 Task: Add Boiron Silicea 200Ck to the cart.
Action: Mouse moved to (300, 139)
Screenshot: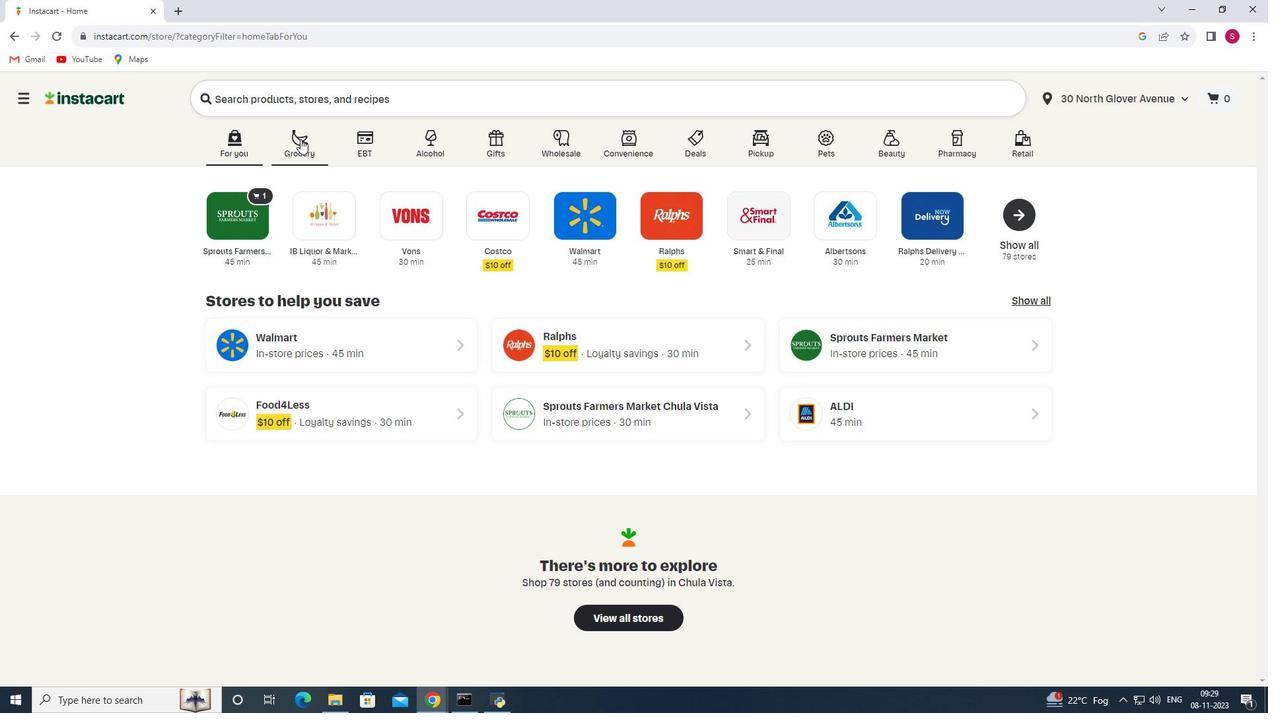 
Action: Mouse pressed left at (300, 139)
Screenshot: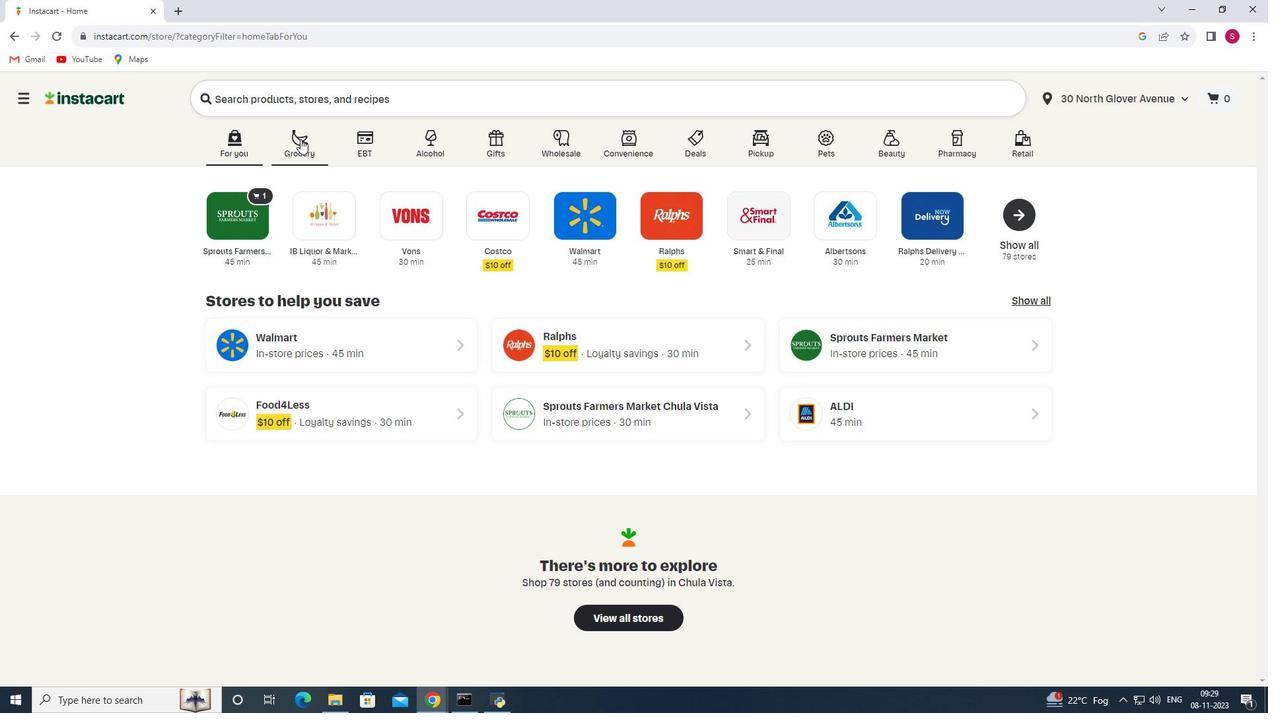 
Action: Mouse moved to (318, 374)
Screenshot: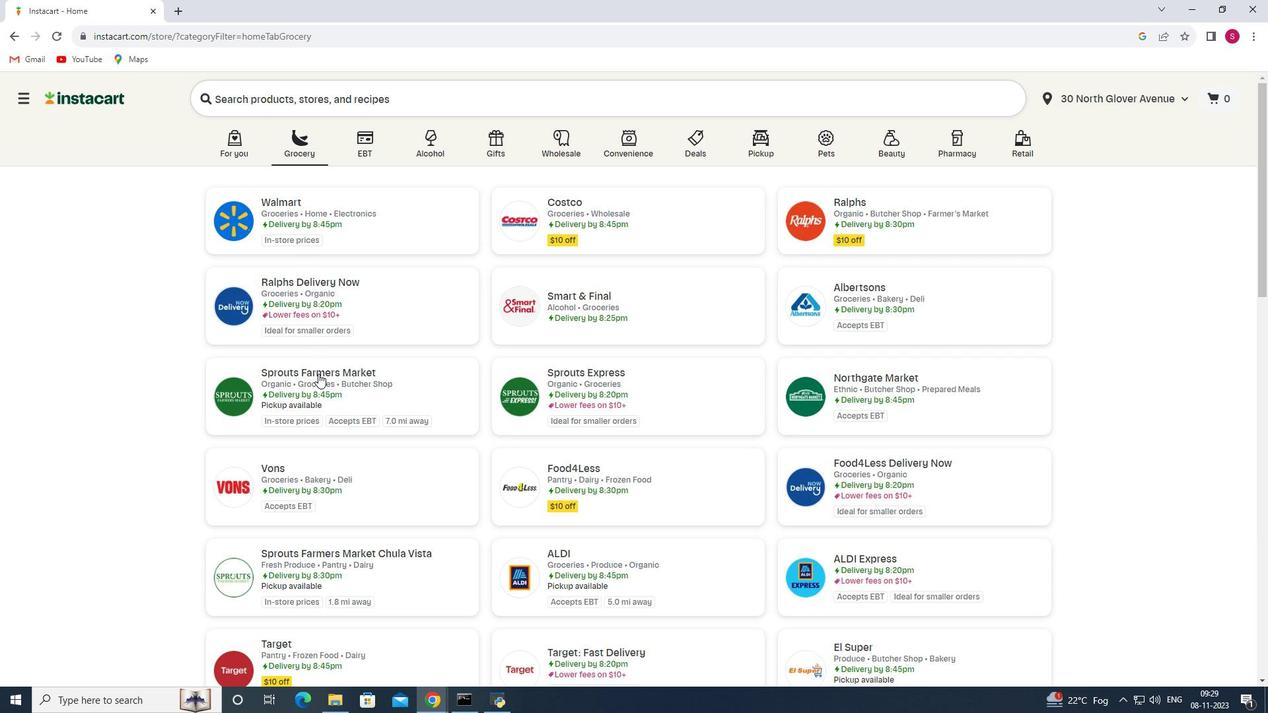 
Action: Mouse pressed left at (318, 374)
Screenshot: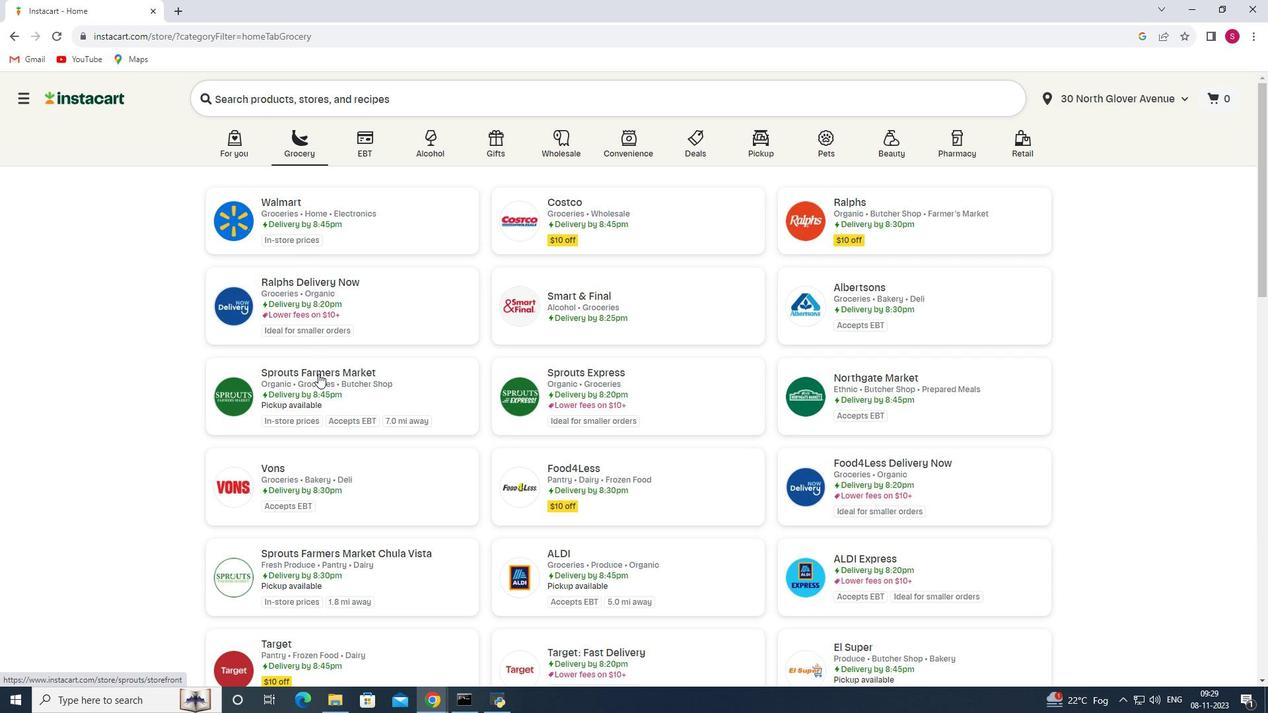 
Action: Mouse moved to (62, 449)
Screenshot: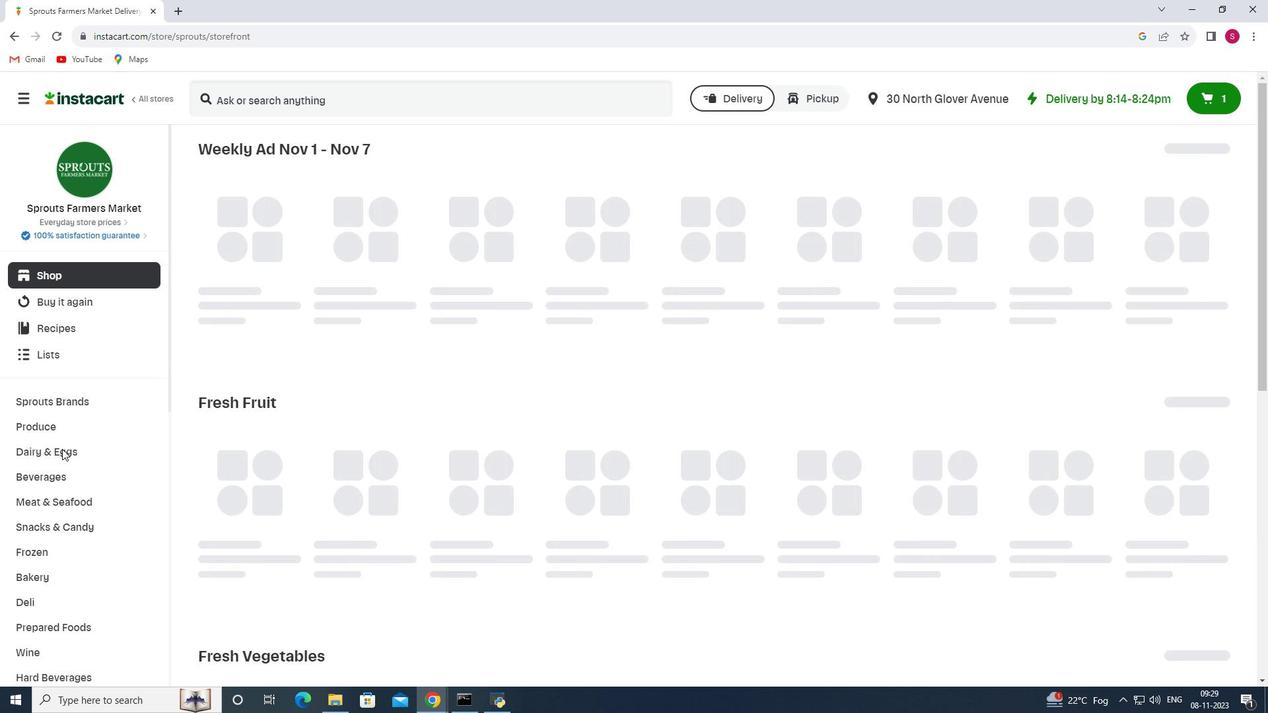 
Action: Mouse scrolled (62, 448) with delta (0, 0)
Screenshot: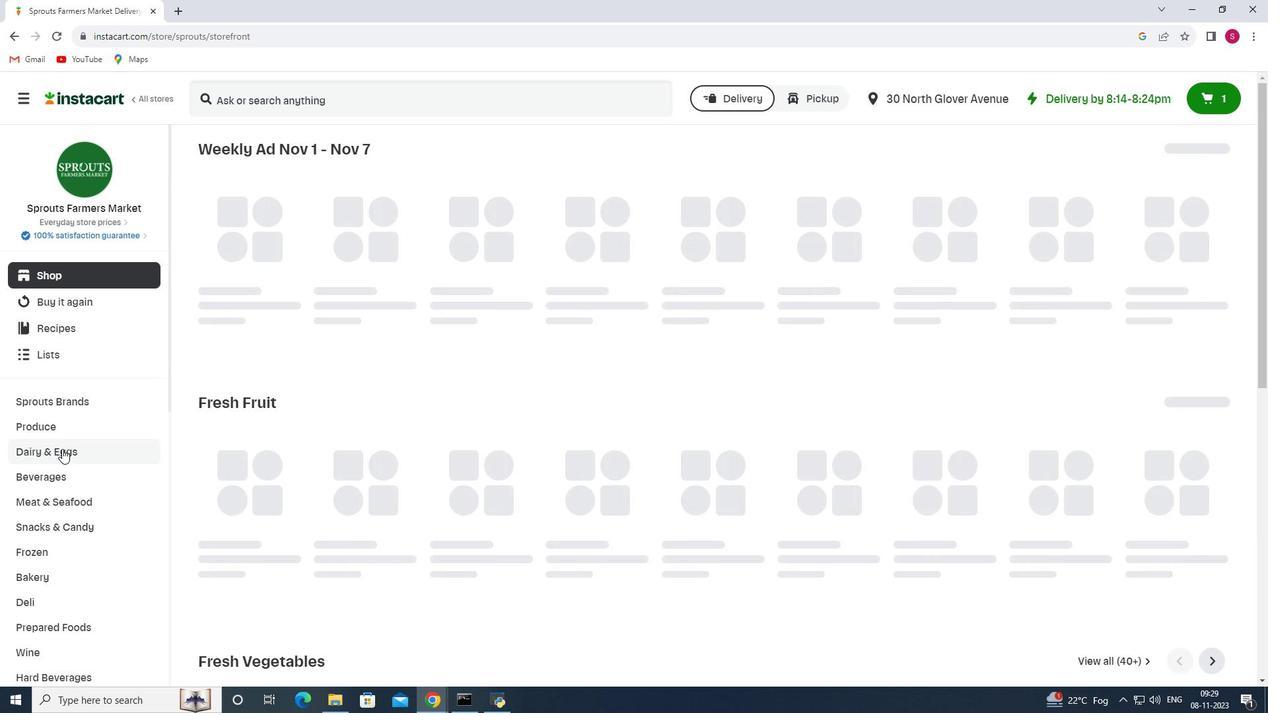 
Action: Mouse scrolled (62, 448) with delta (0, 0)
Screenshot: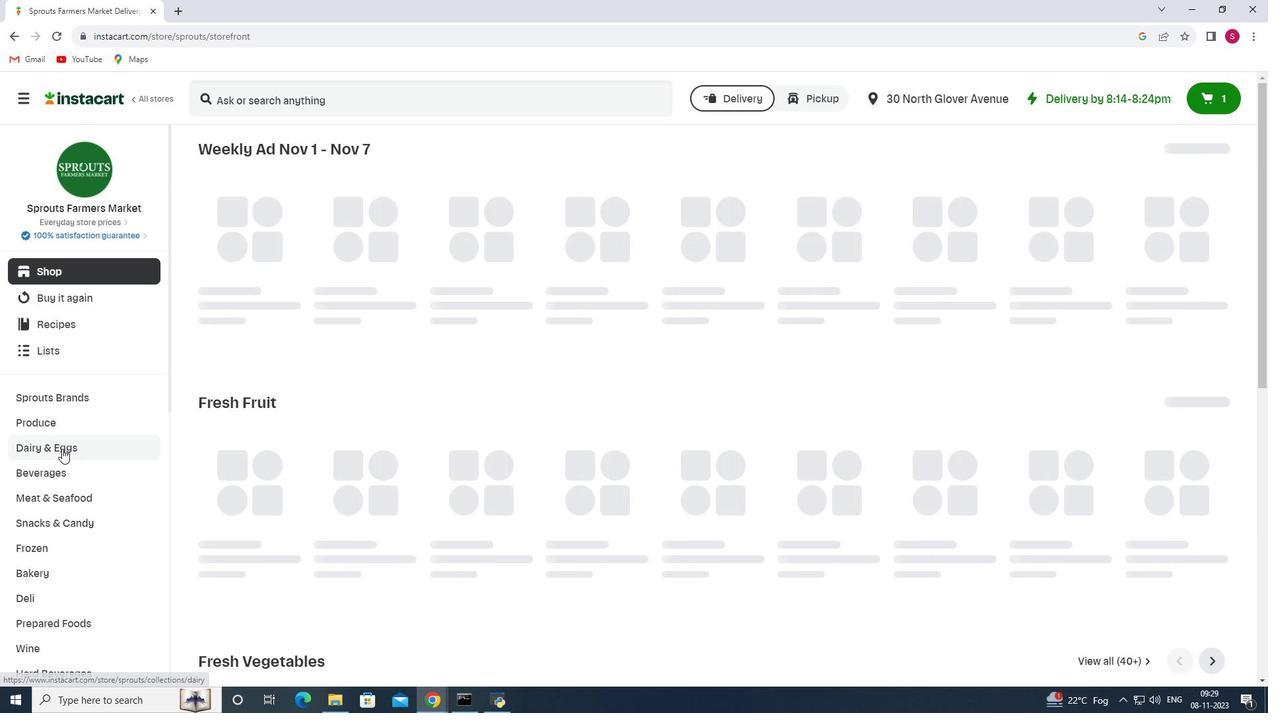 
Action: Mouse scrolled (62, 448) with delta (0, 0)
Screenshot: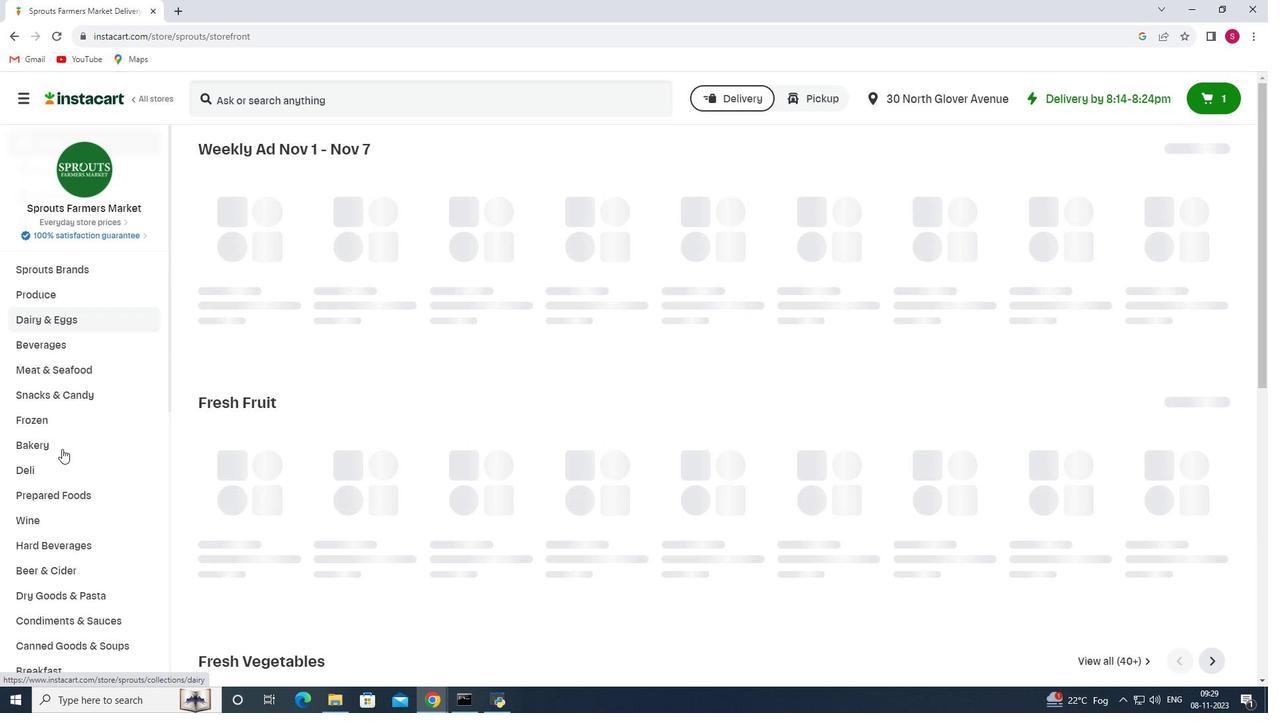 
Action: Mouse scrolled (62, 448) with delta (0, 0)
Screenshot: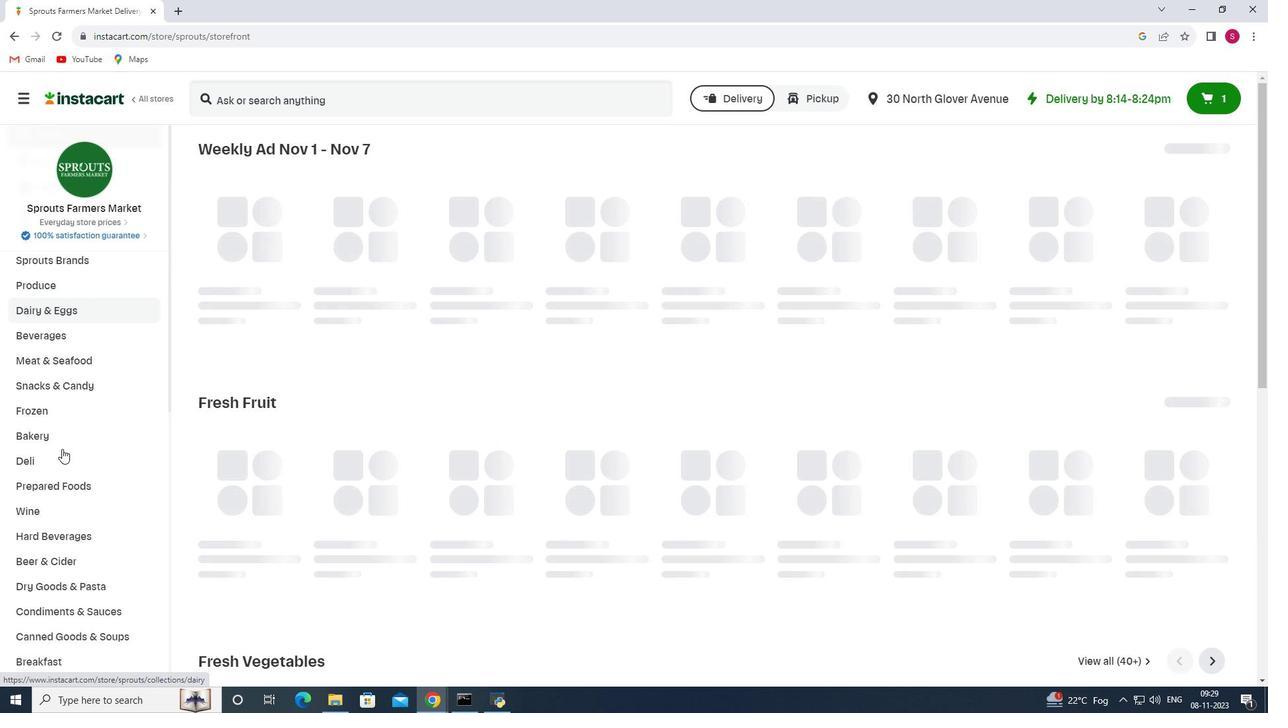 
Action: Mouse scrolled (62, 448) with delta (0, 0)
Screenshot: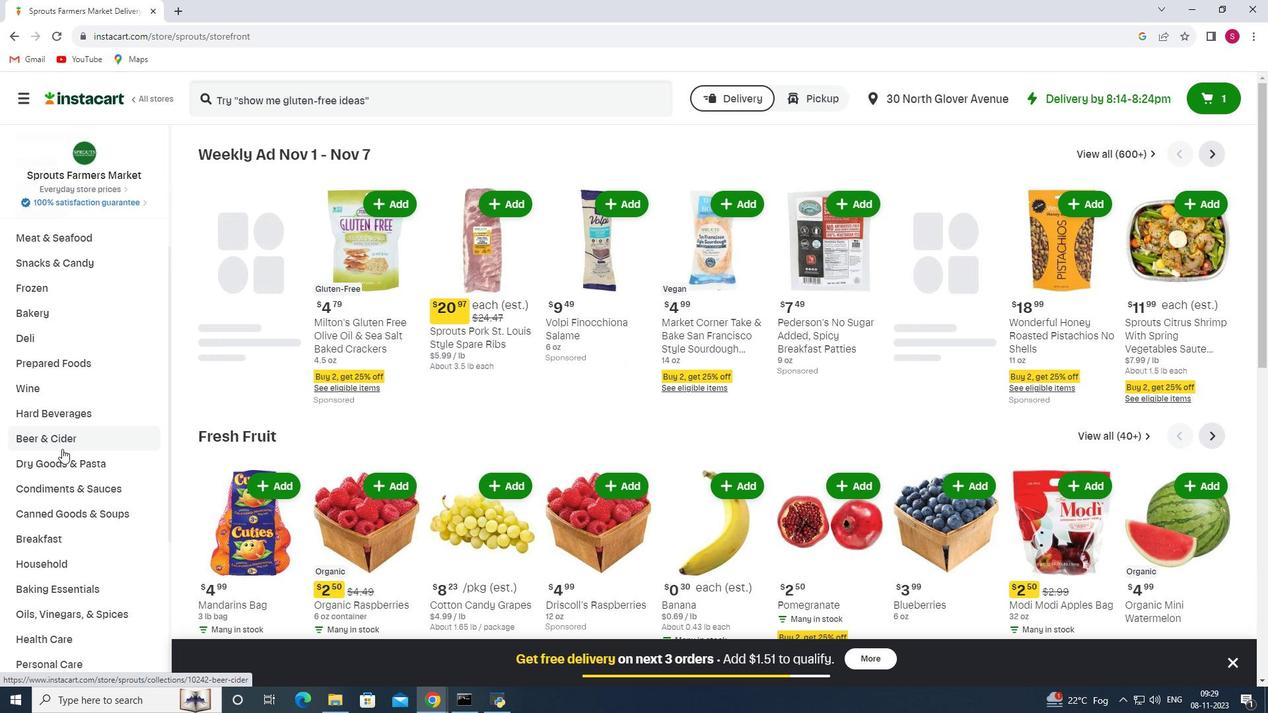 
Action: Mouse scrolled (62, 448) with delta (0, 0)
Screenshot: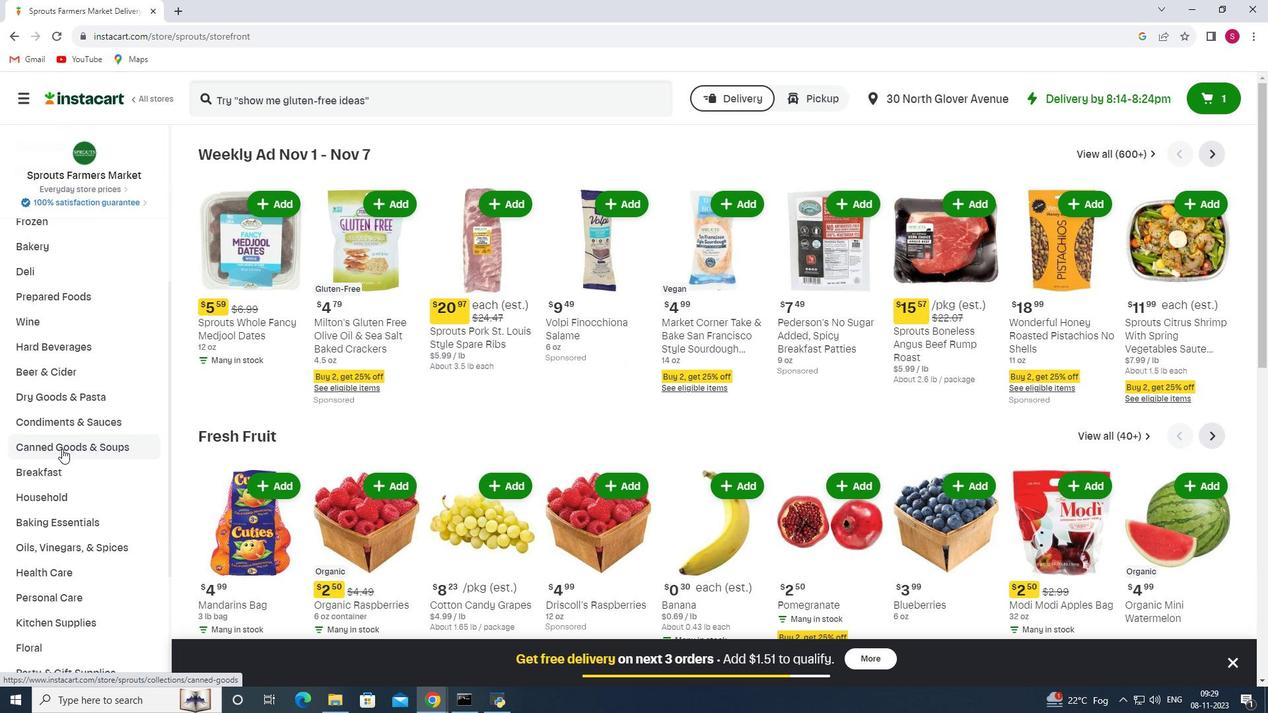 
Action: Mouse scrolled (62, 448) with delta (0, 0)
Screenshot: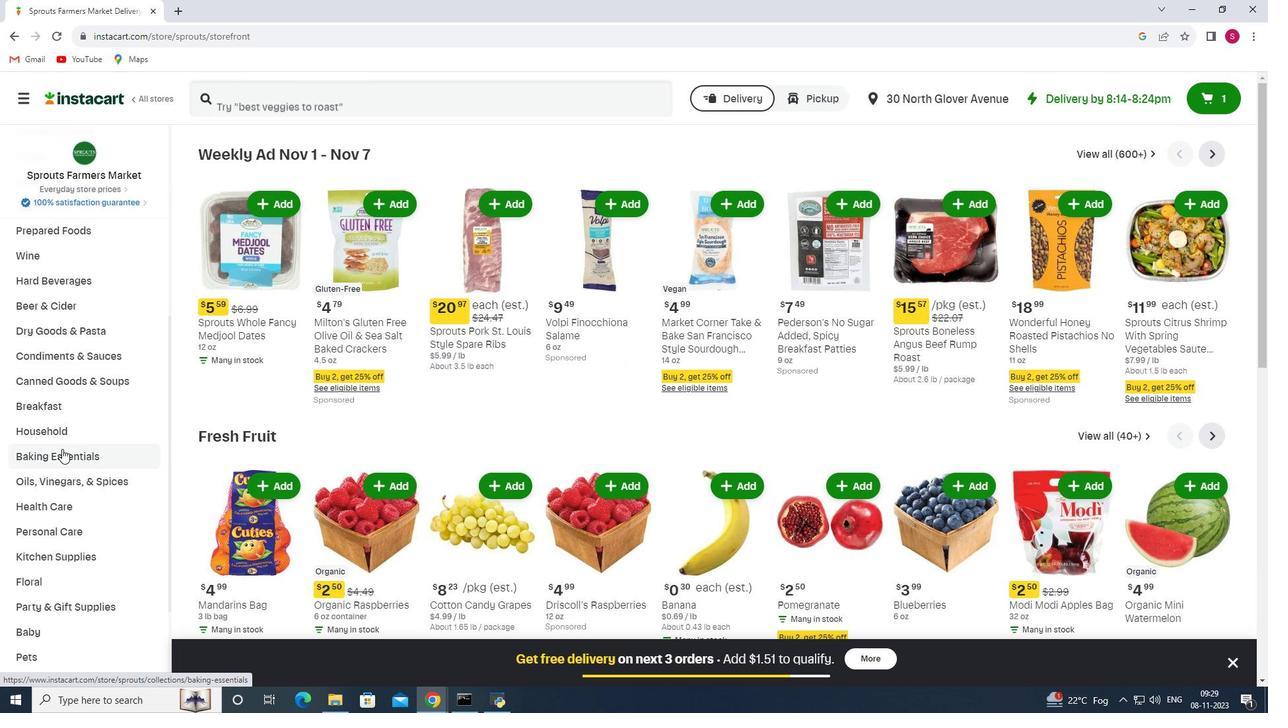 
Action: Mouse moved to (70, 440)
Screenshot: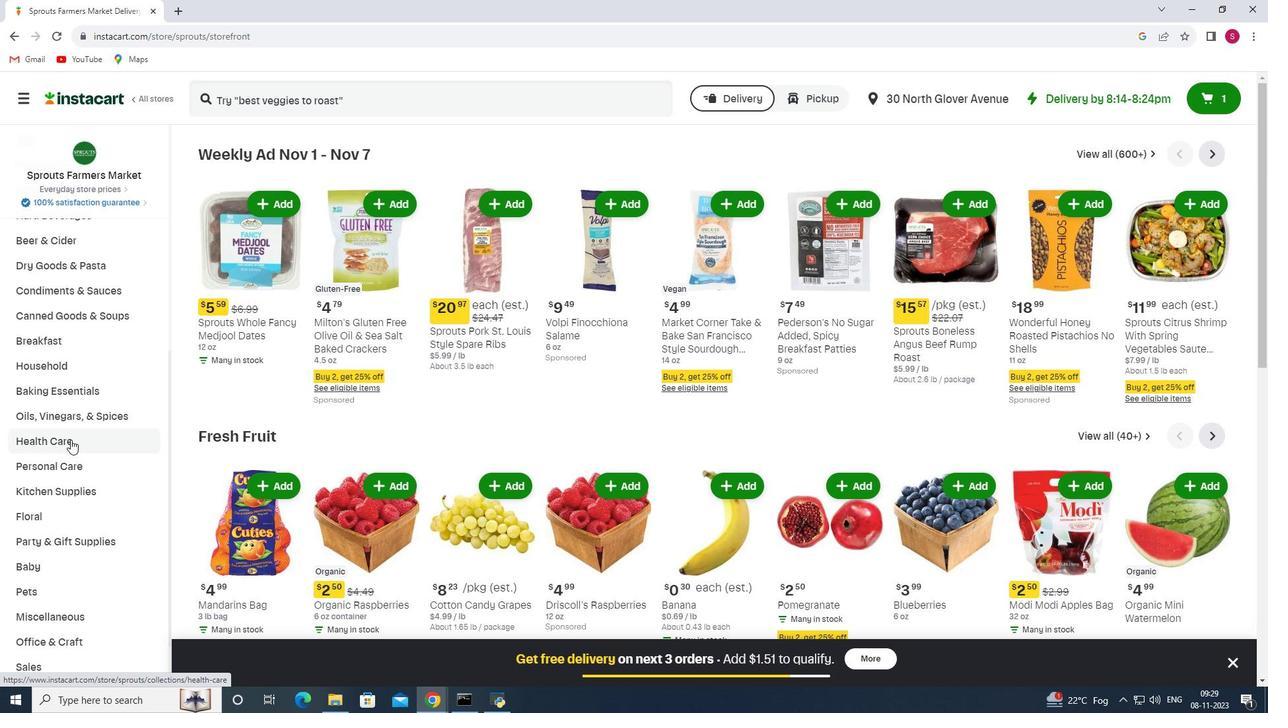 
Action: Mouse pressed left at (70, 440)
Screenshot: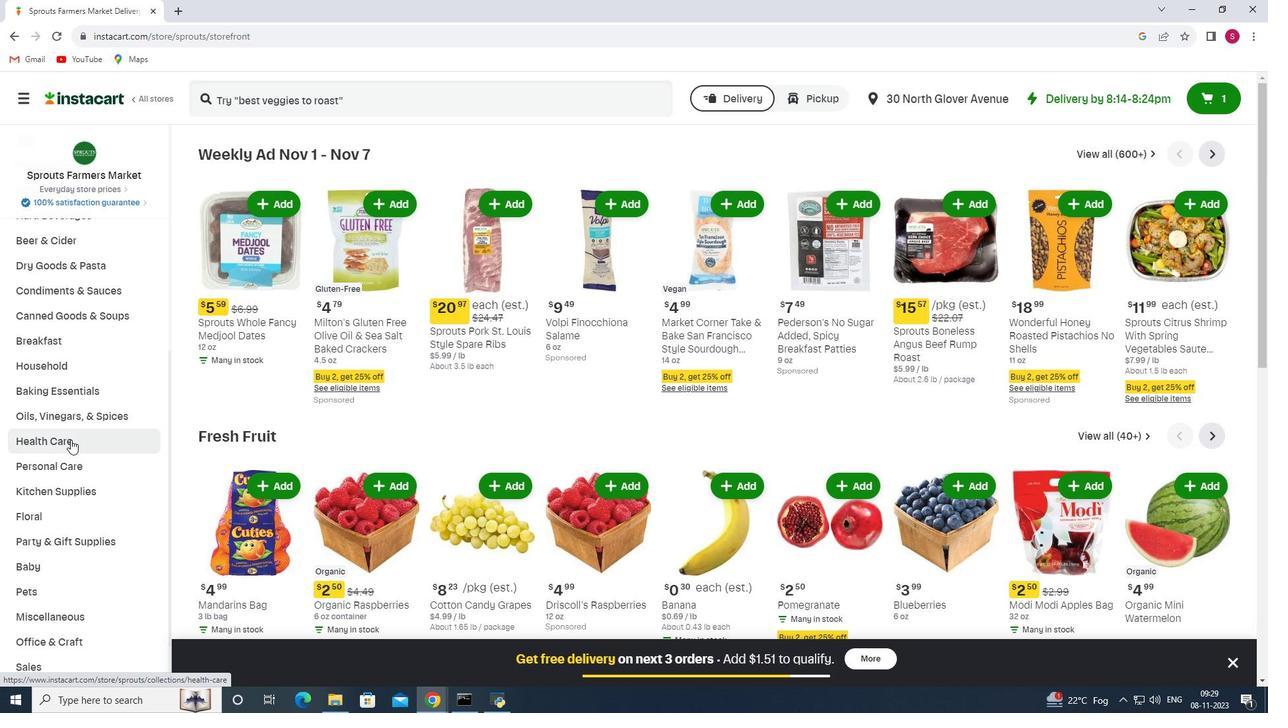 
Action: Mouse moved to (464, 183)
Screenshot: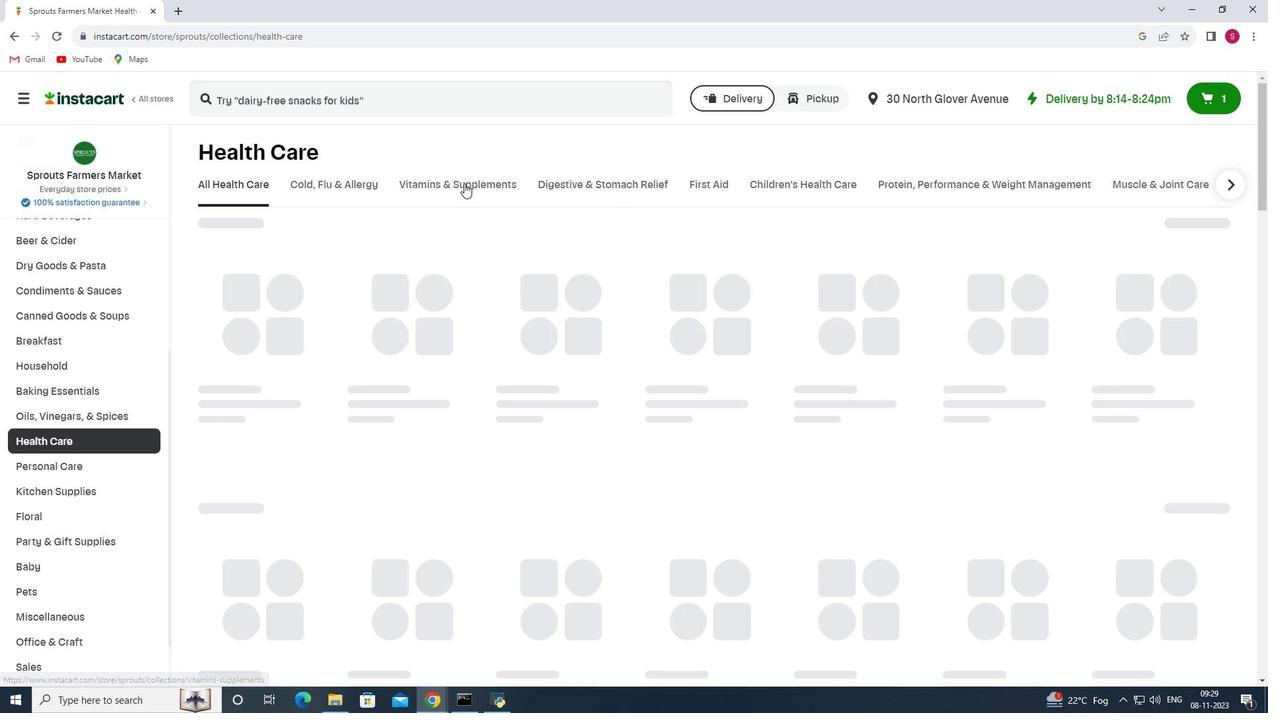 
Action: Mouse pressed left at (464, 183)
Screenshot: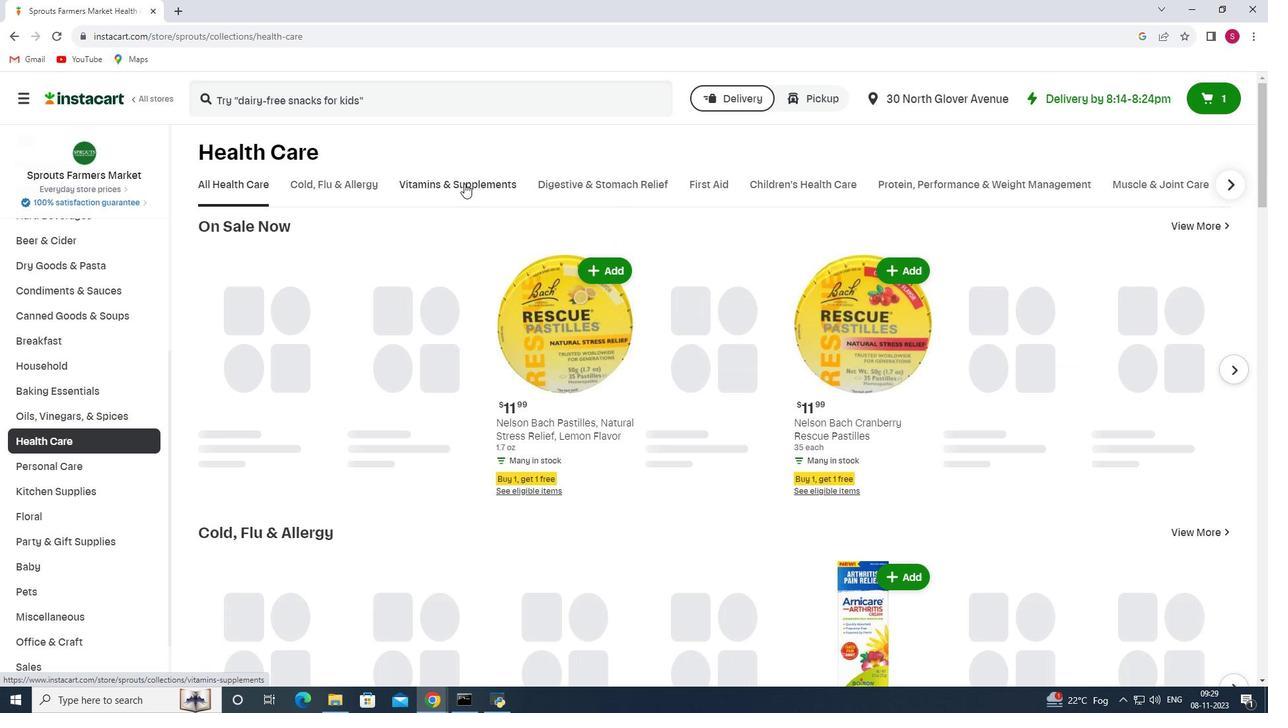 
Action: Mouse moved to (1083, 248)
Screenshot: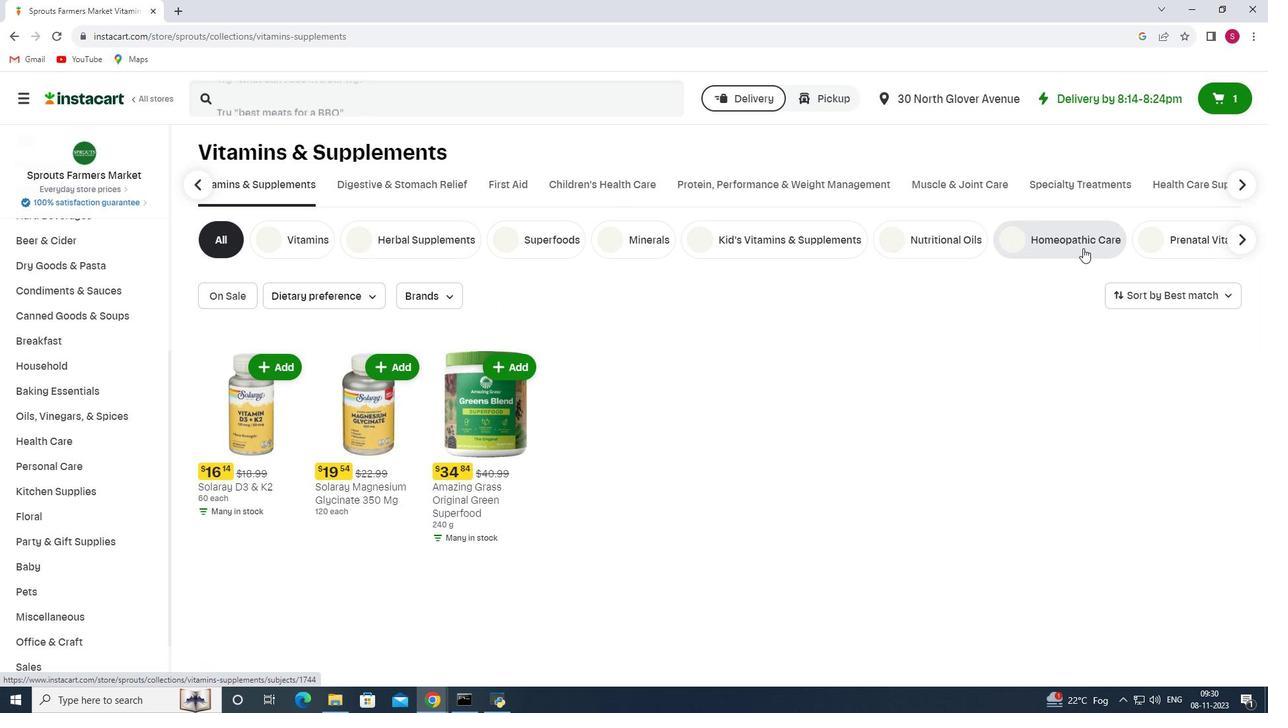 
Action: Mouse pressed left at (1083, 248)
Screenshot: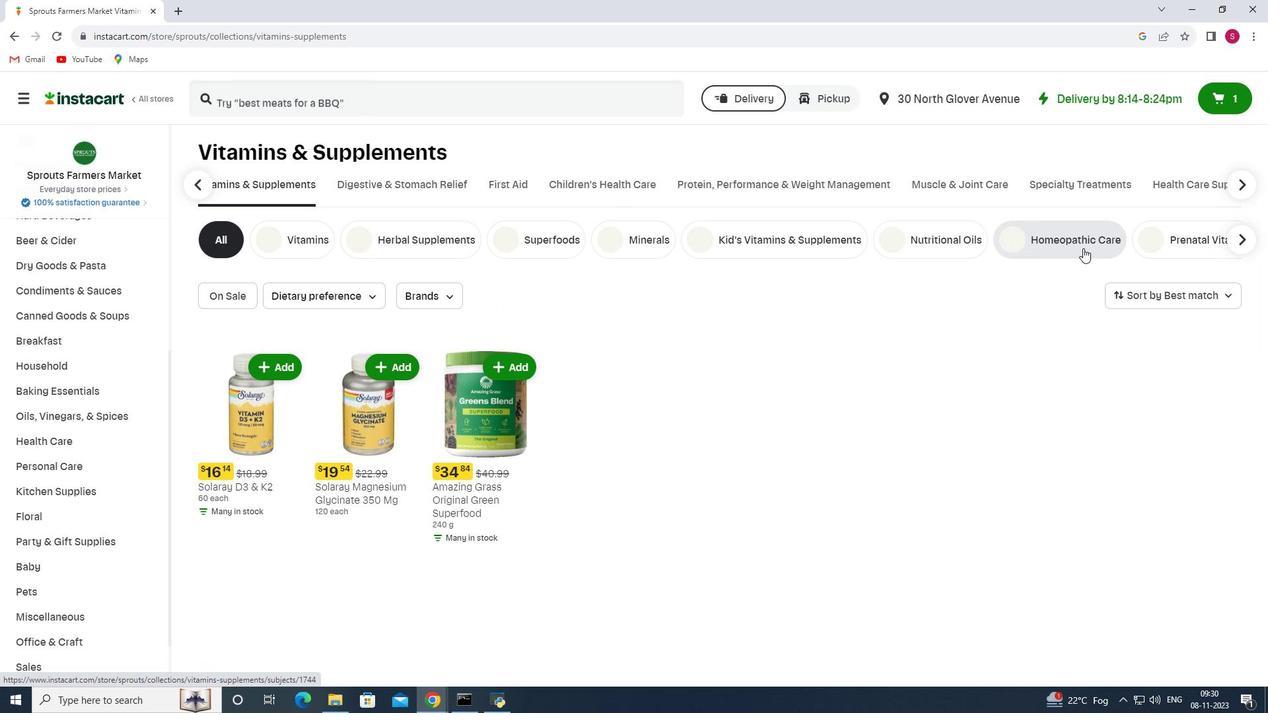 
Action: Mouse moved to (394, 96)
Screenshot: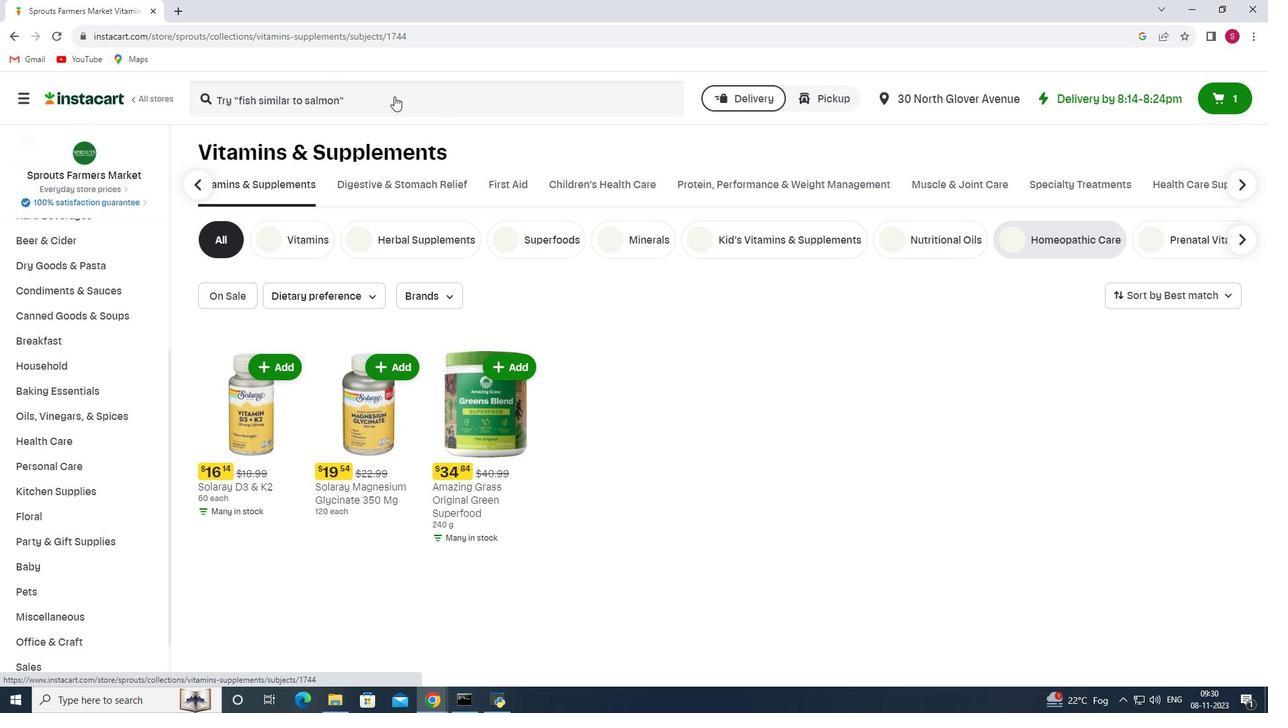 
Action: Mouse pressed left at (394, 96)
Screenshot: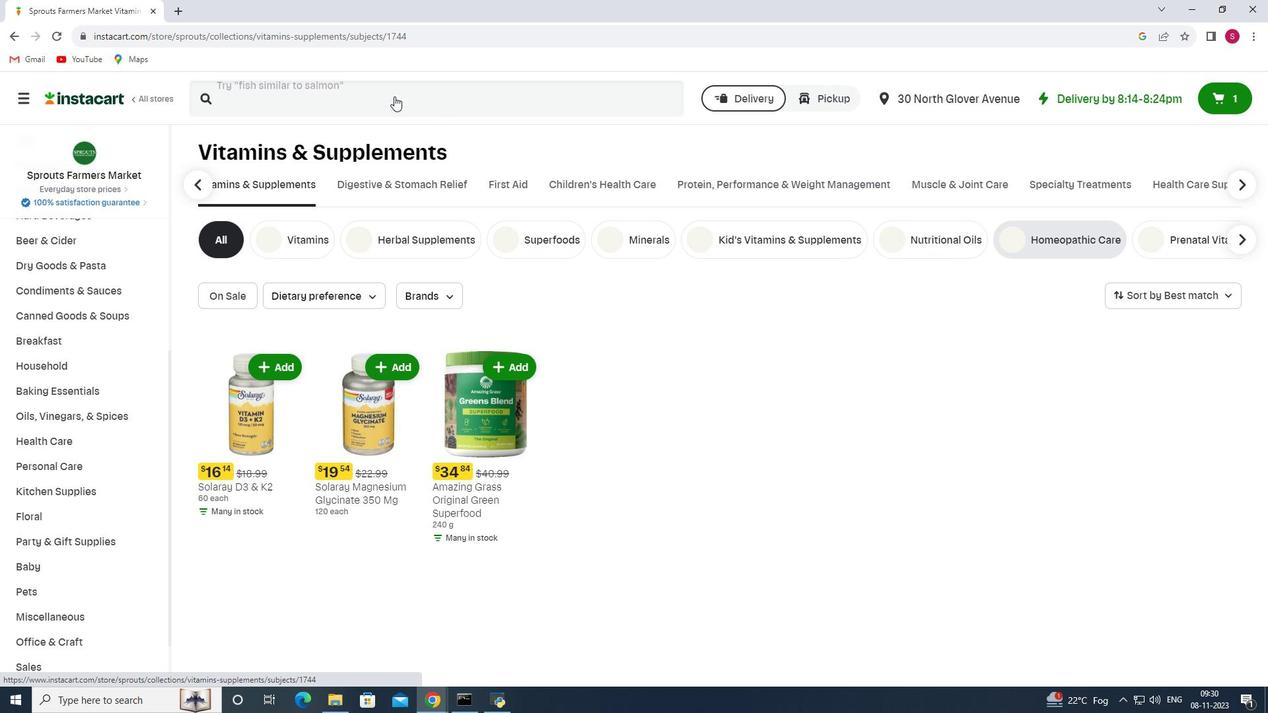 
Action: Mouse moved to (422, 102)
Screenshot: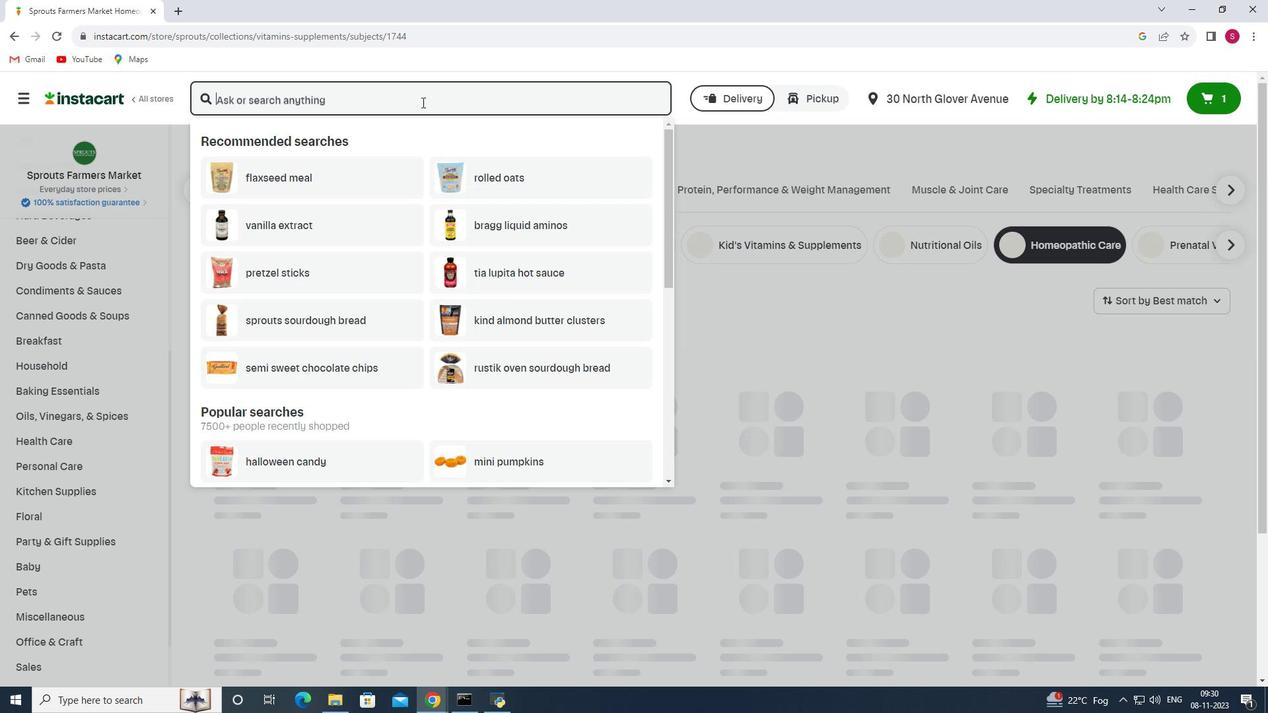 
Action: Key pressed <Key.shift>Boiron<Key.space><Key.shift>Silicea<Key.space>200<Key.shift>Ck<Key.enter>
Screenshot: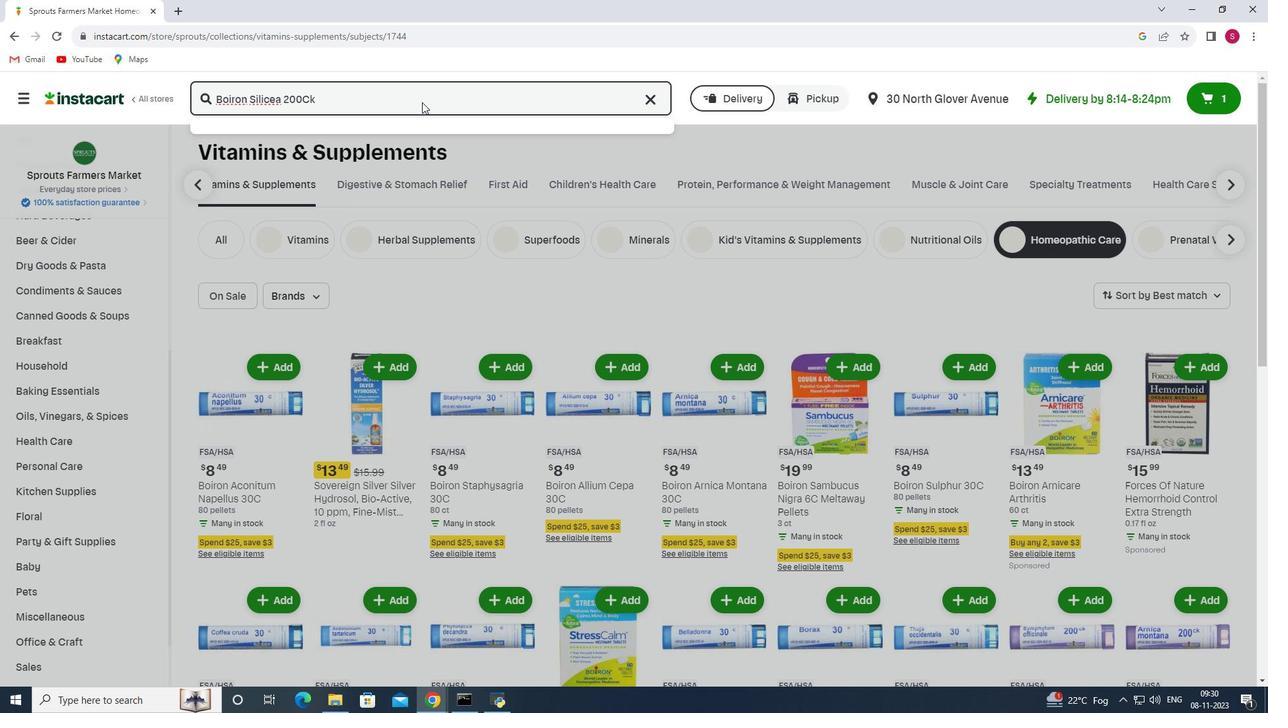 
Action: Mouse moved to (748, 200)
Screenshot: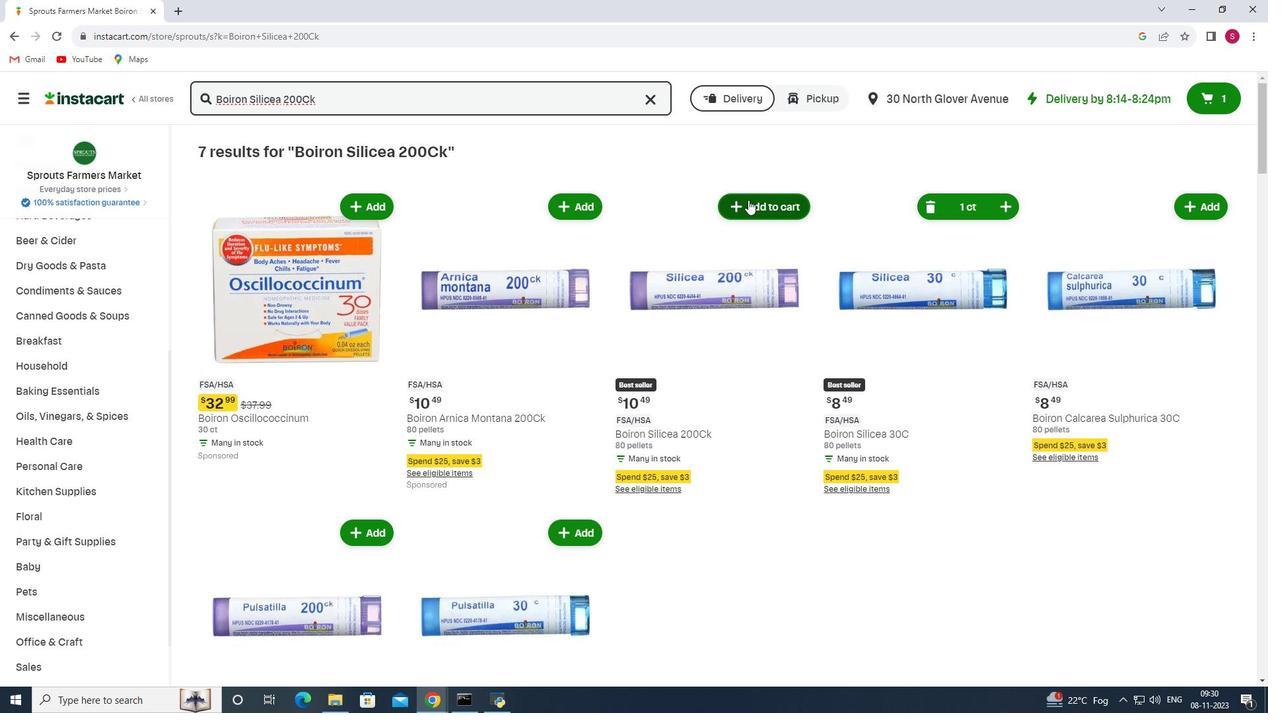 
Action: Mouse pressed left at (748, 200)
Screenshot: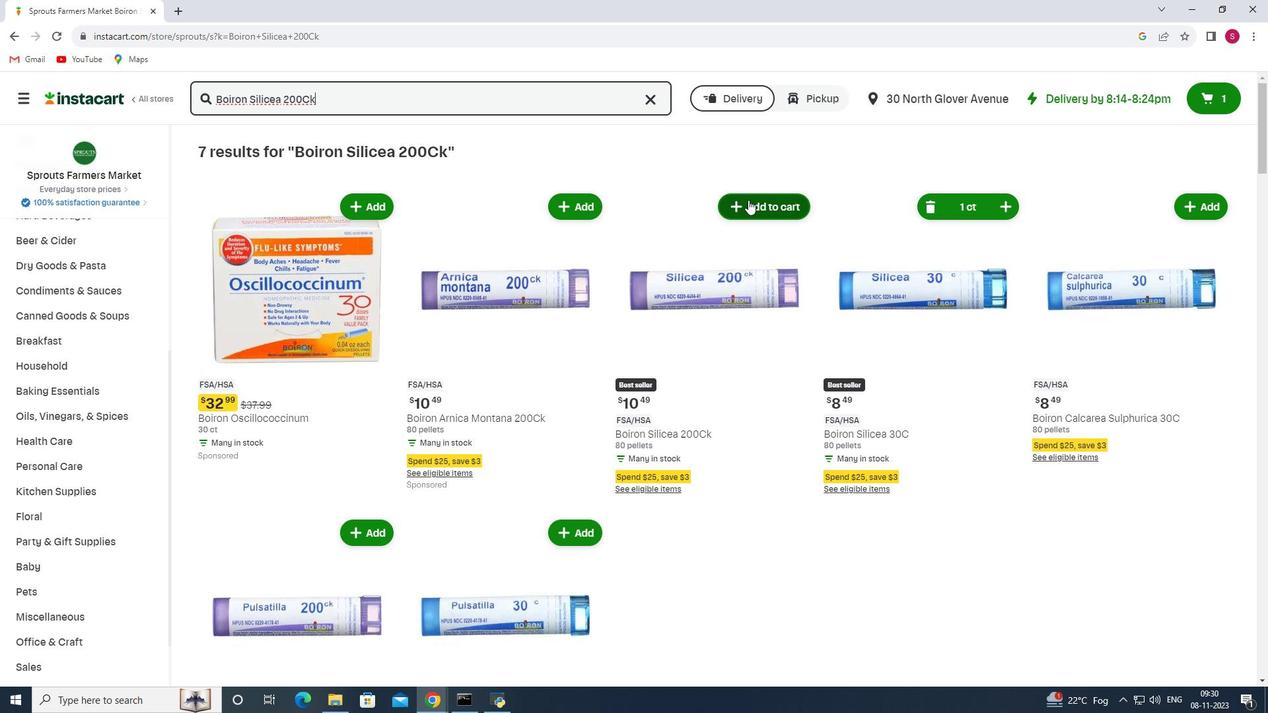 
Action: Mouse moved to (727, 245)
Screenshot: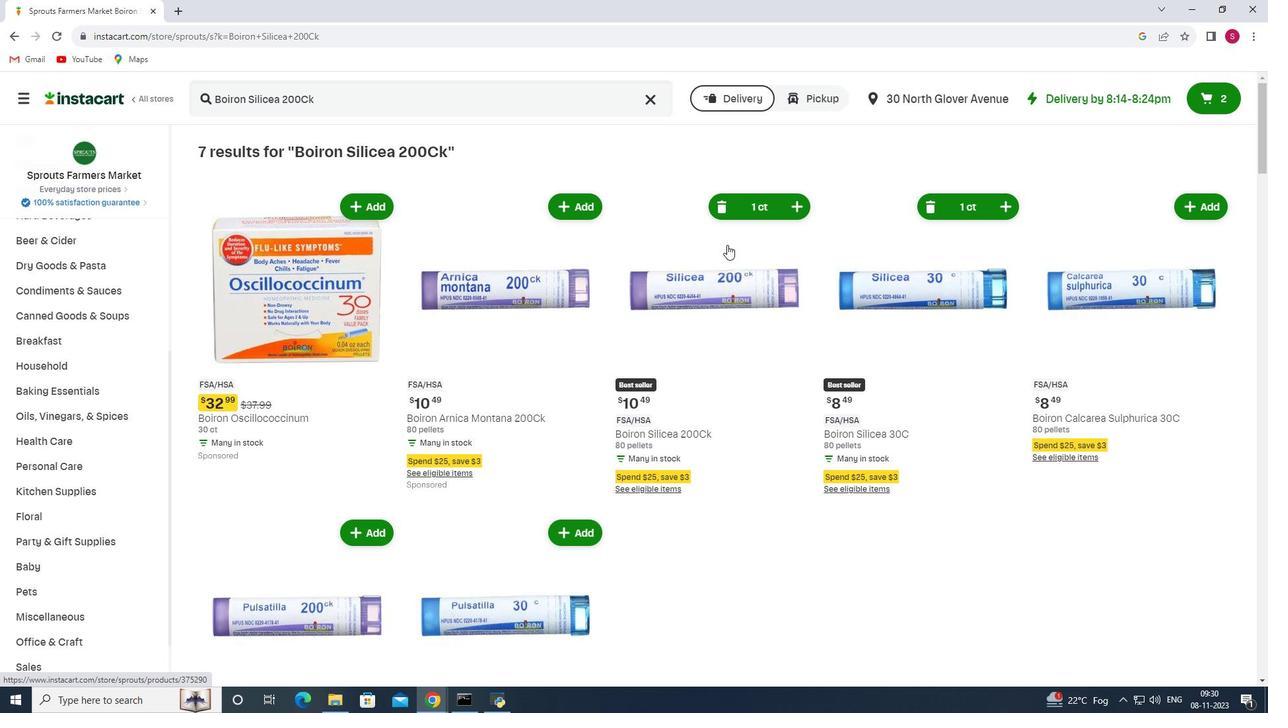 
